 Task: Check the average views per listing of washer and dry in the last 3 years.
Action: Mouse moved to (853, 223)
Screenshot: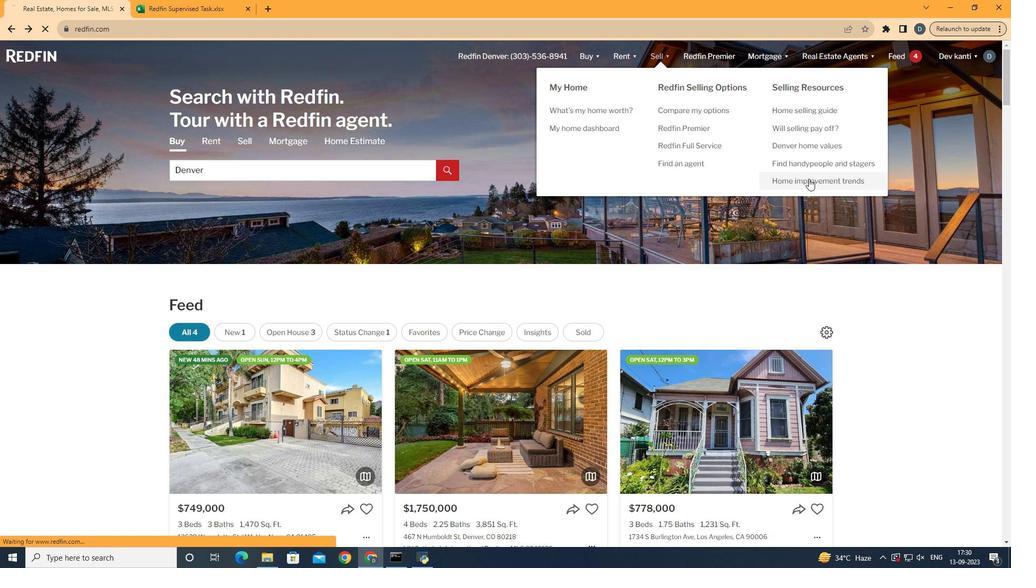 
Action: Mouse pressed left at (853, 223)
Screenshot: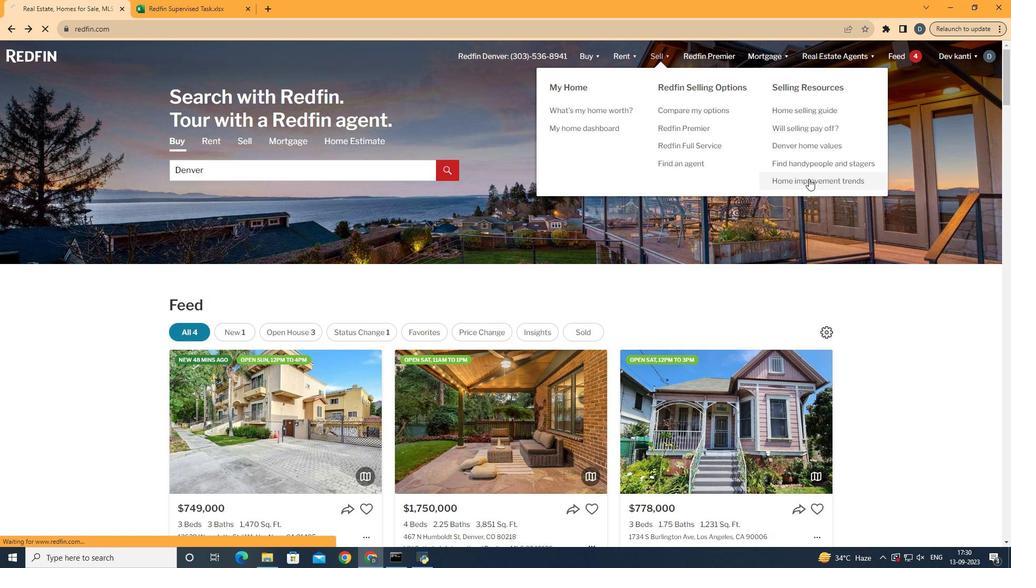 
Action: Mouse moved to (300, 247)
Screenshot: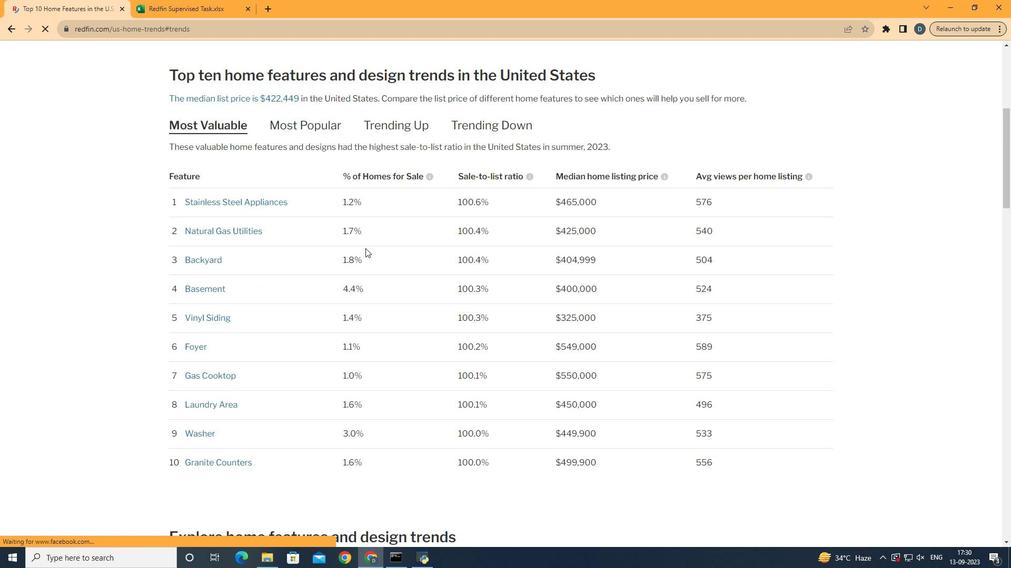 
Action: Mouse pressed left at (300, 247)
Screenshot: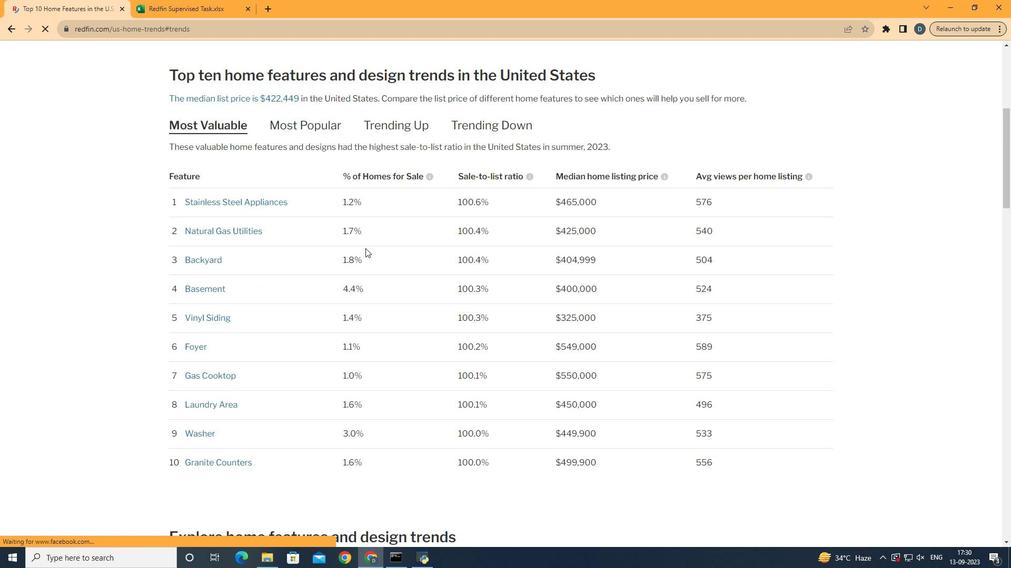 
Action: Mouse moved to (634, 313)
Screenshot: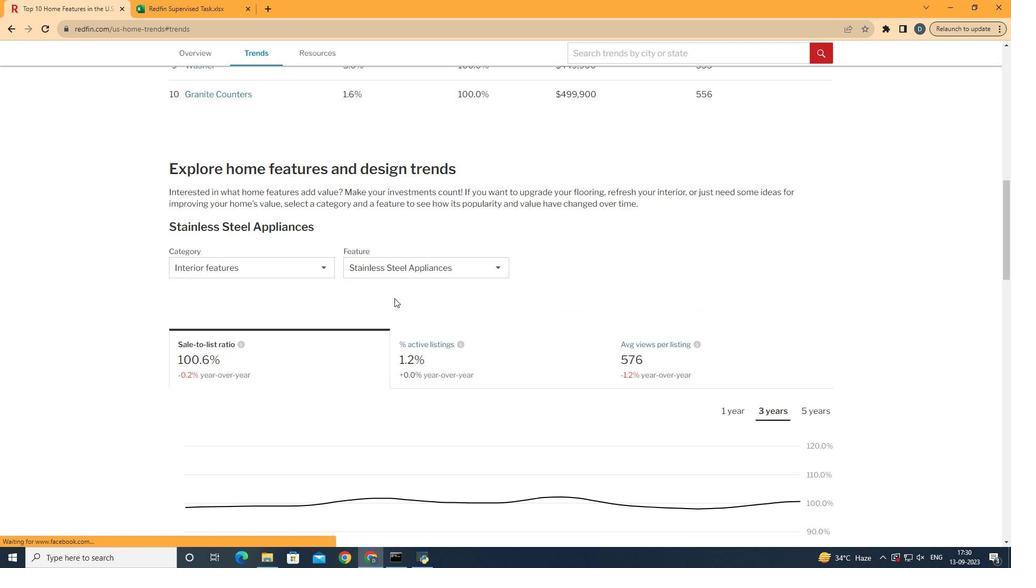 
Action: Mouse scrolled (634, 313) with delta (0, 0)
Screenshot: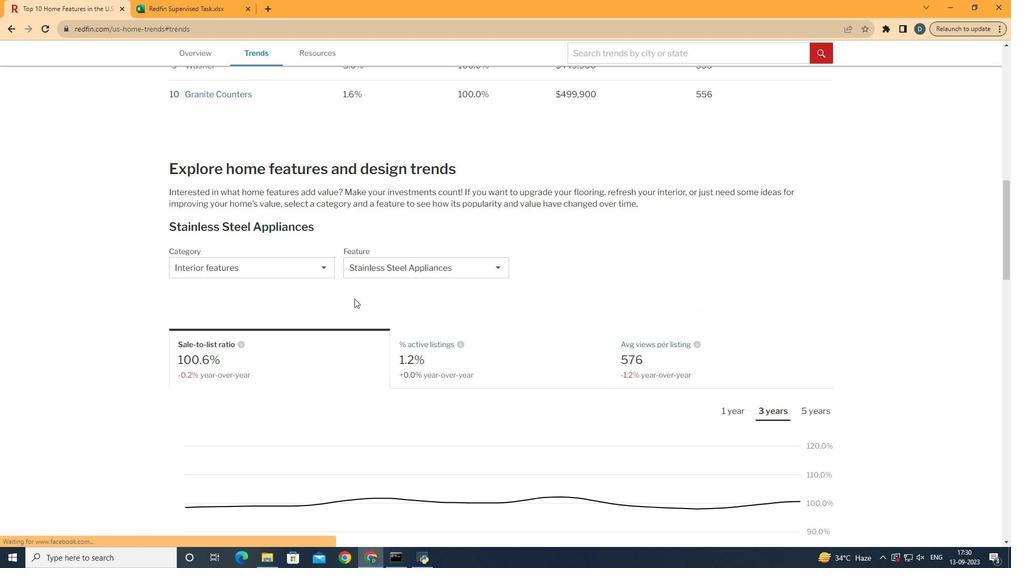 
Action: Mouse scrolled (634, 313) with delta (0, 0)
Screenshot: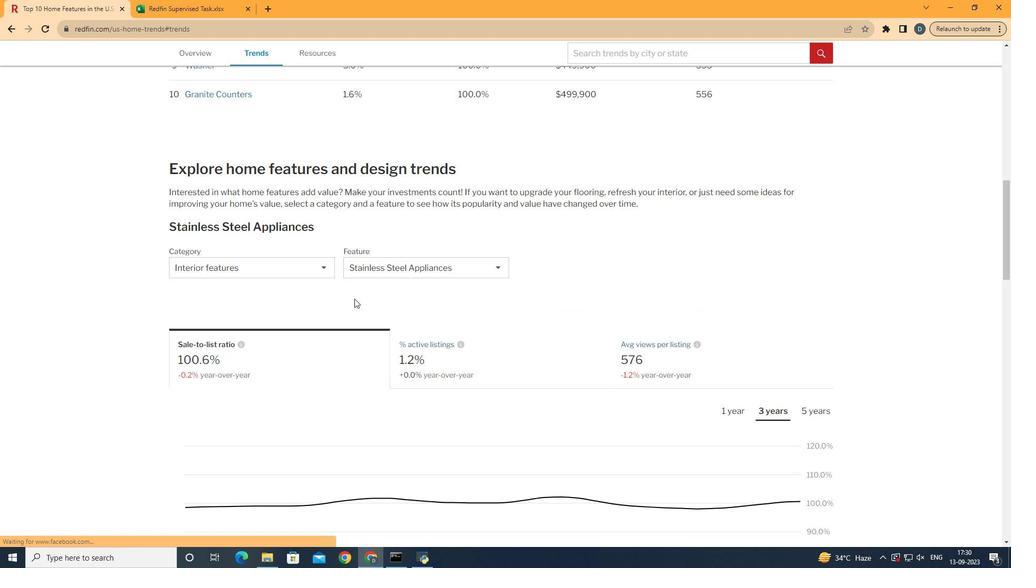 
Action: Mouse moved to (634, 313)
Screenshot: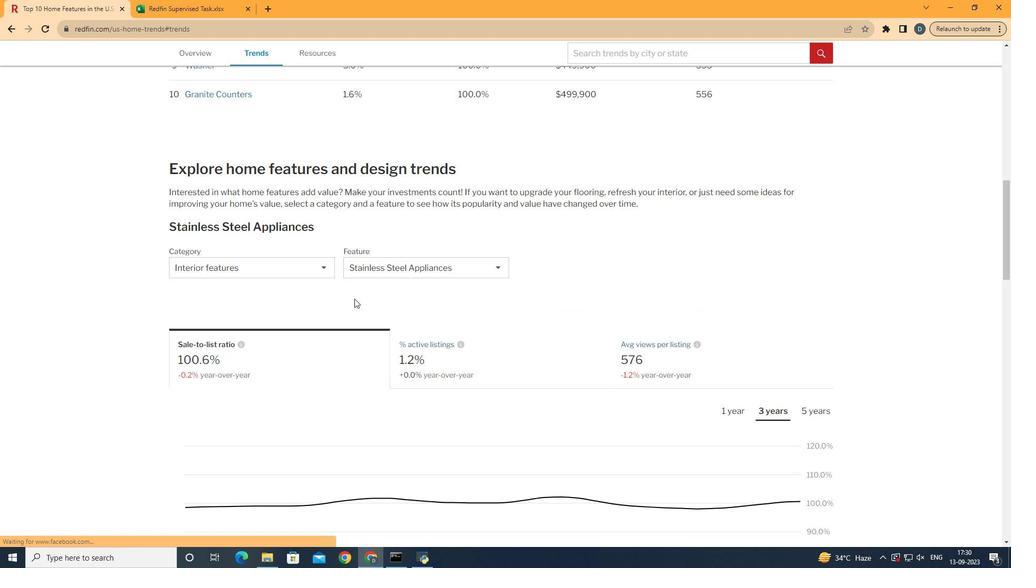 
Action: Mouse scrolled (634, 313) with delta (0, 0)
Screenshot: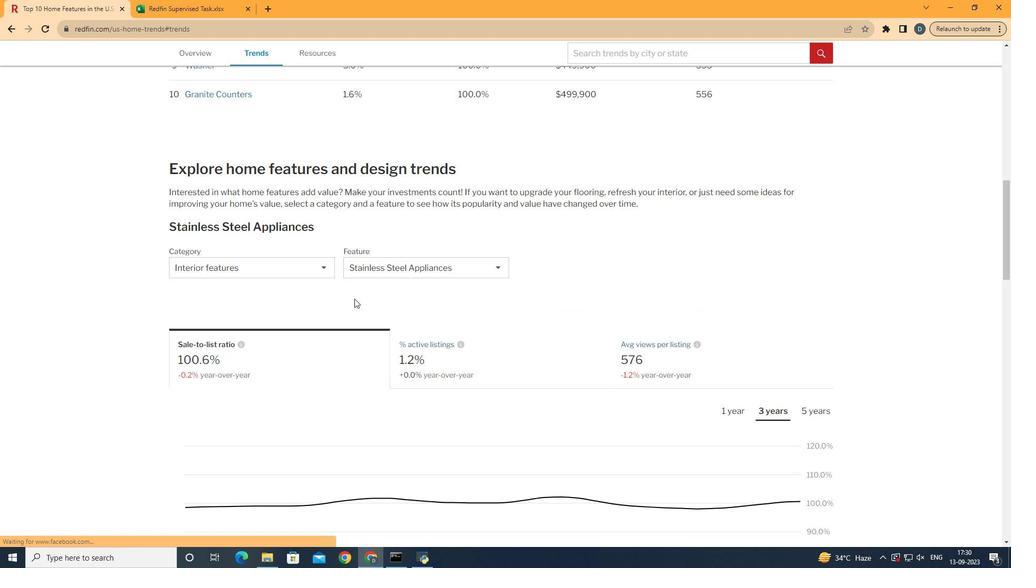 
Action: Mouse scrolled (634, 313) with delta (0, 0)
Screenshot: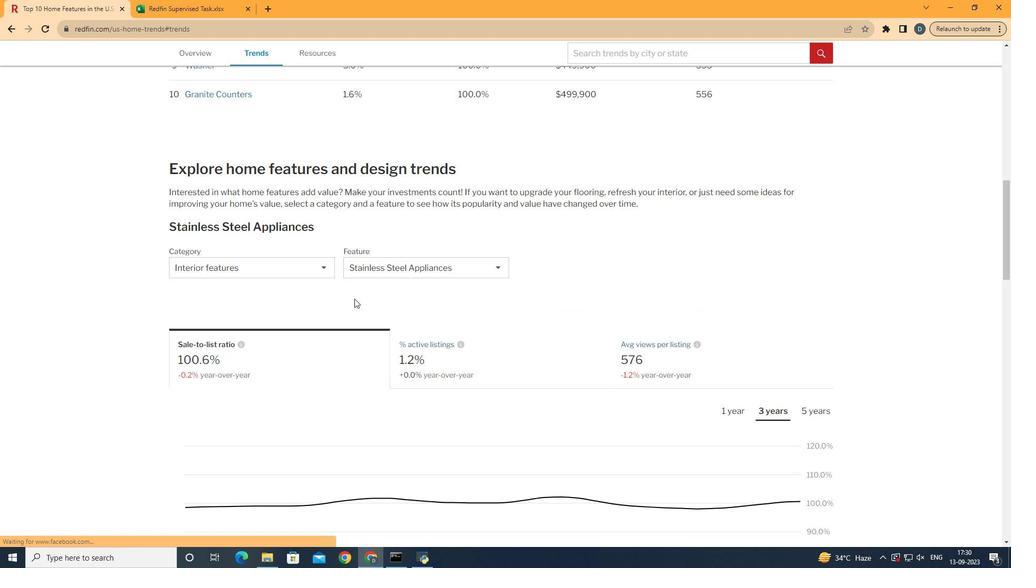 
Action: Mouse scrolled (634, 313) with delta (0, 0)
Screenshot: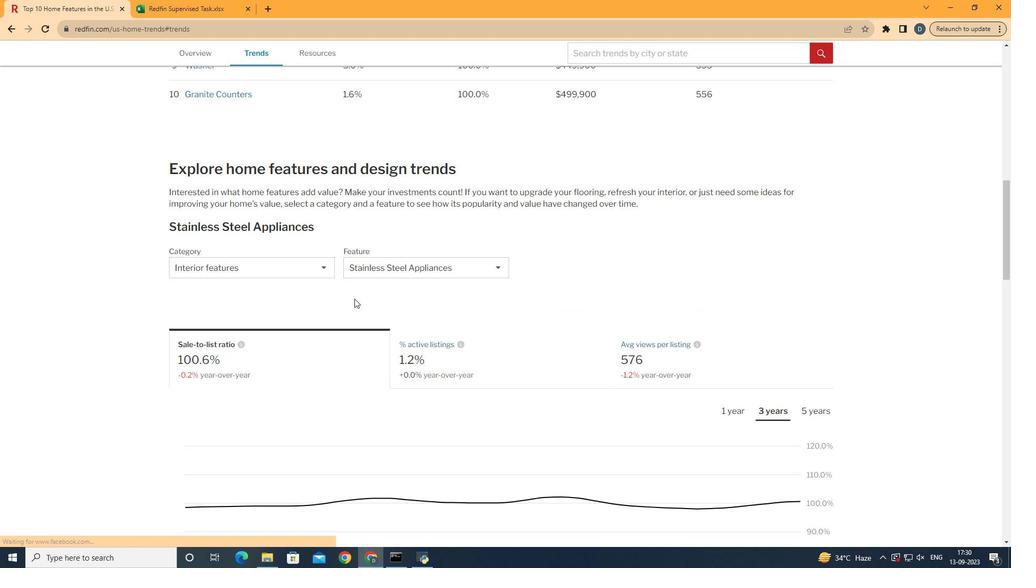 
Action: Mouse scrolled (634, 313) with delta (0, 0)
Screenshot: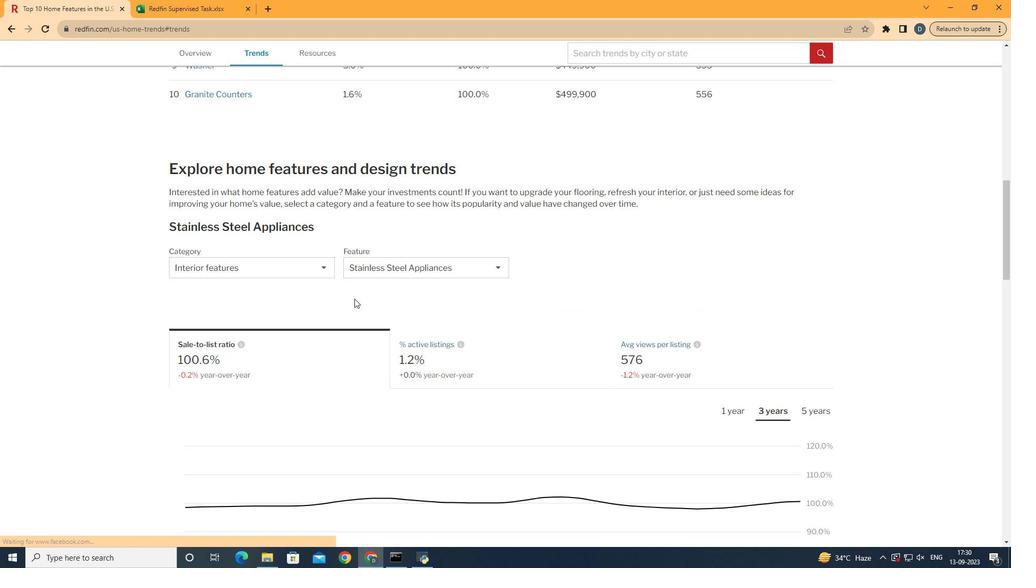 
Action: Mouse scrolled (634, 313) with delta (0, 0)
Screenshot: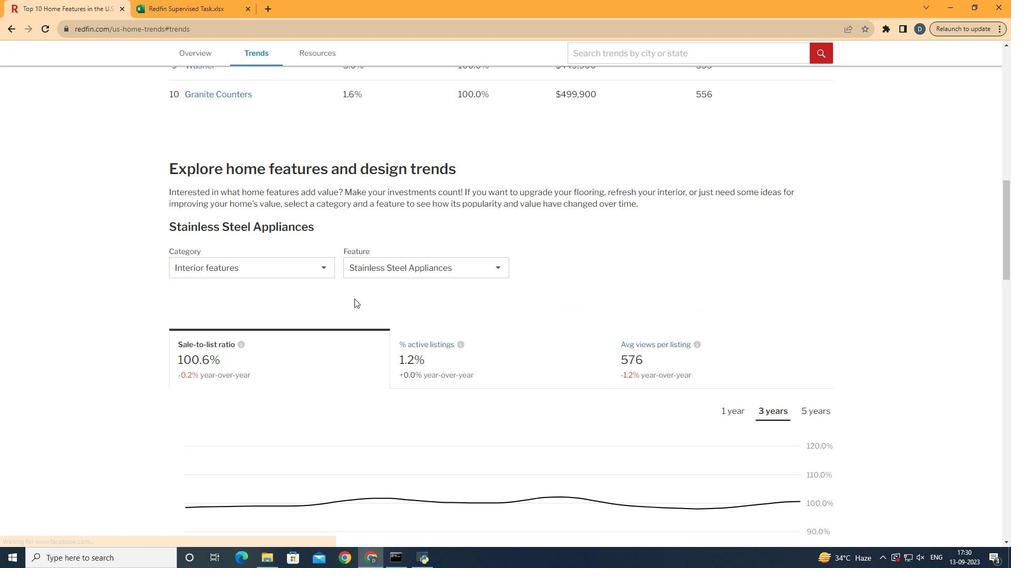 
Action: Mouse moved to (399, 343)
Screenshot: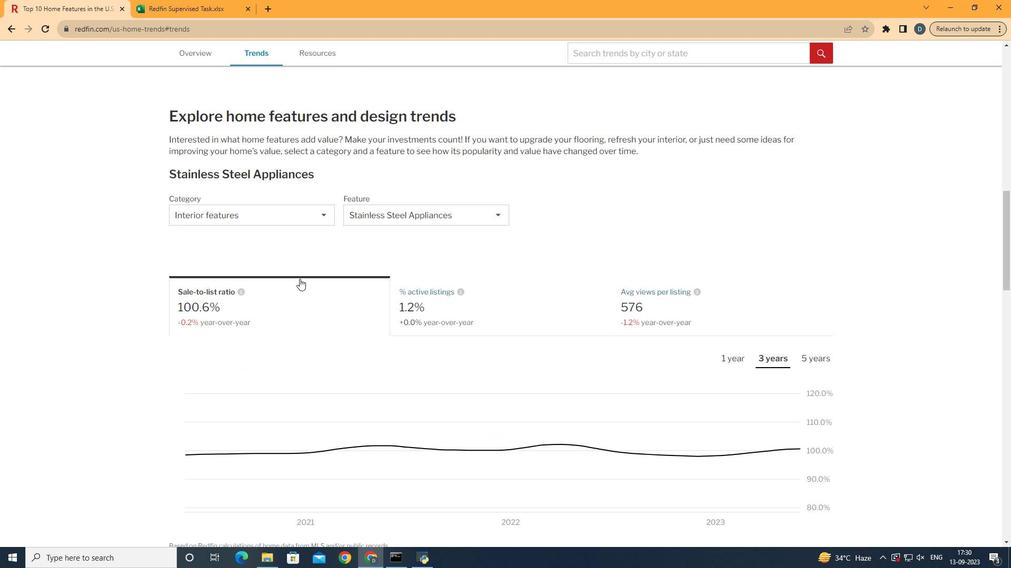 
Action: Mouse scrolled (399, 343) with delta (0, 0)
Screenshot: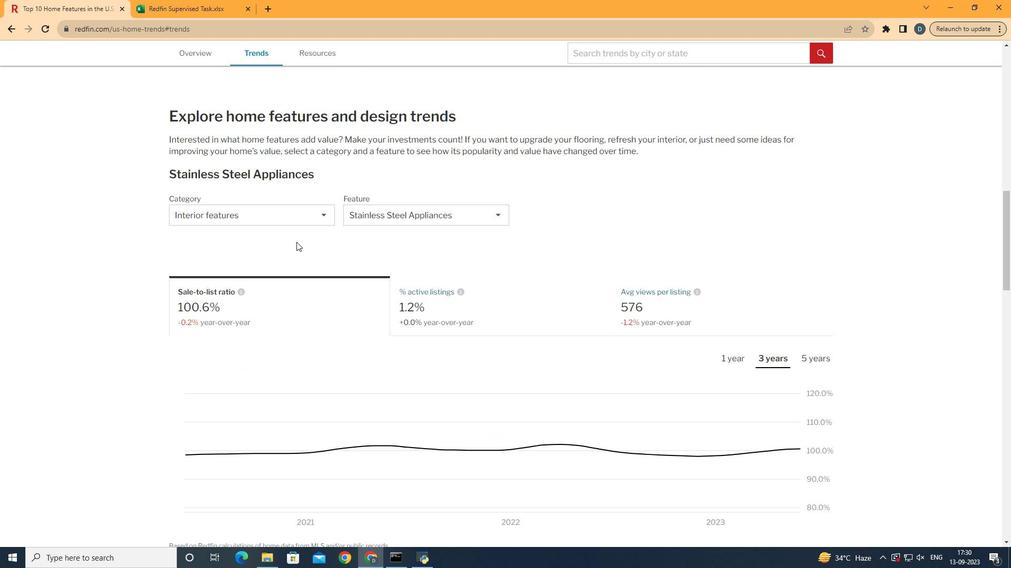 
Action: Mouse moved to (342, 248)
Screenshot: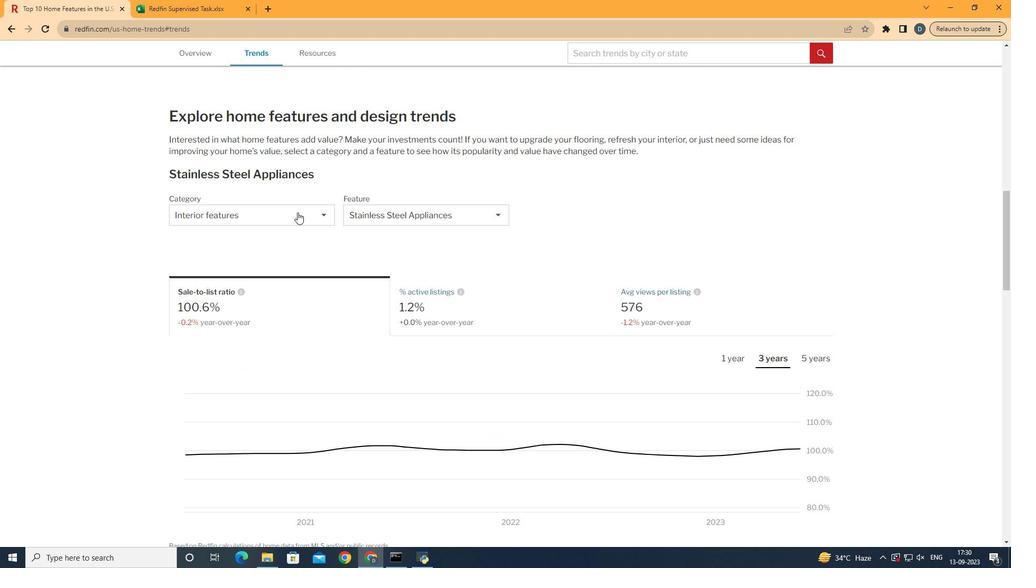 
Action: Mouse pressed left at (342, 248)
Screenshot: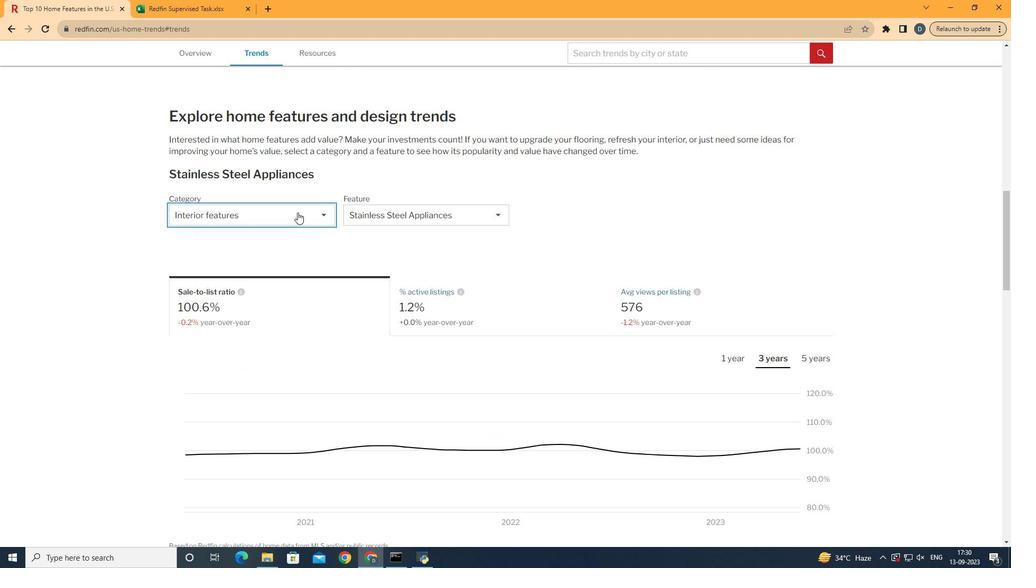 
Action: Mouse moved to (342, 257)
Screenshot: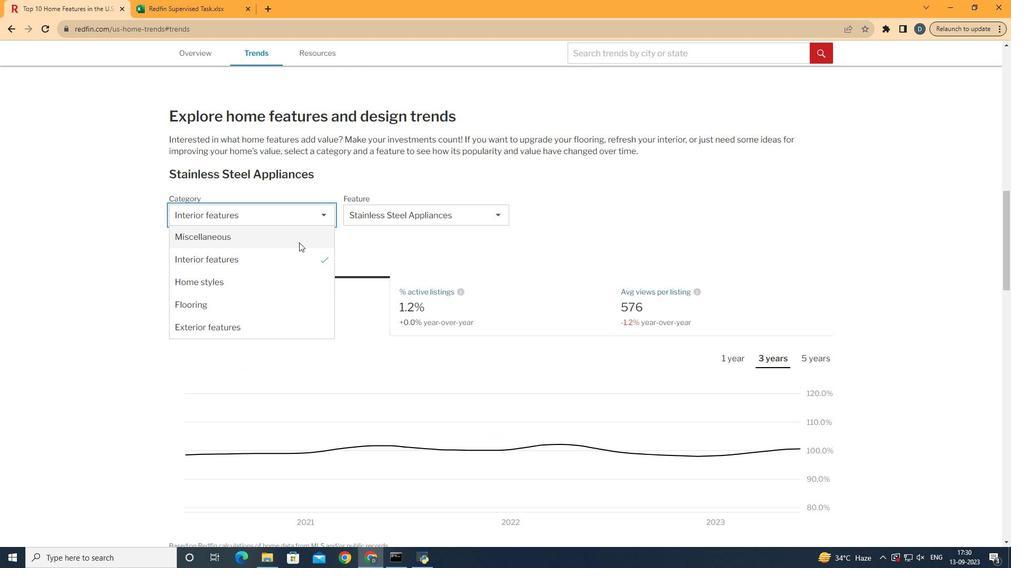 
Action: Mouse pressed left at (342, 257)
Screenshot: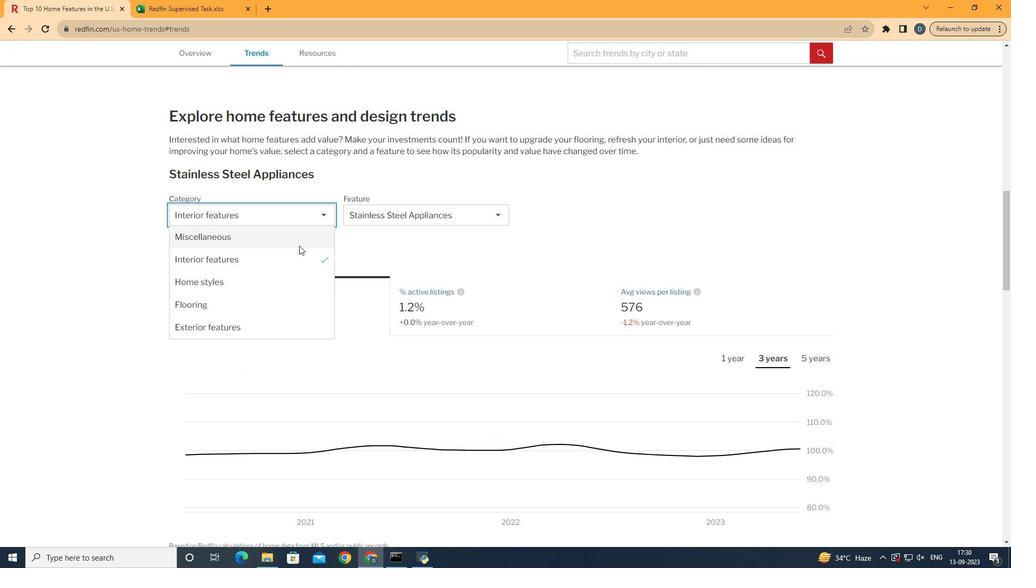 
Action: Mouse moved to (342, 302)
Screenshot: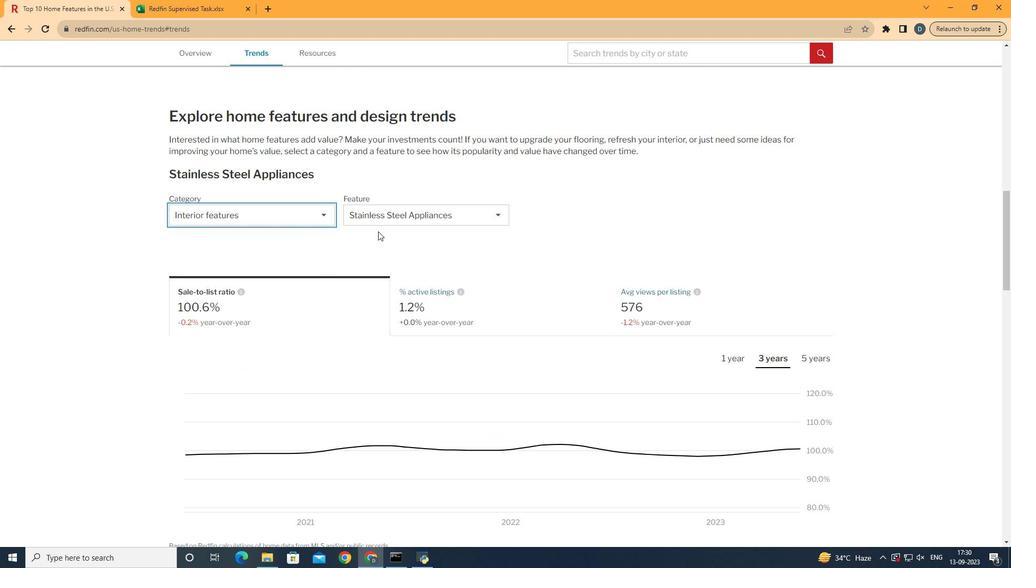 
Action: Mouse pressed left at (342, 302)
Screenshot: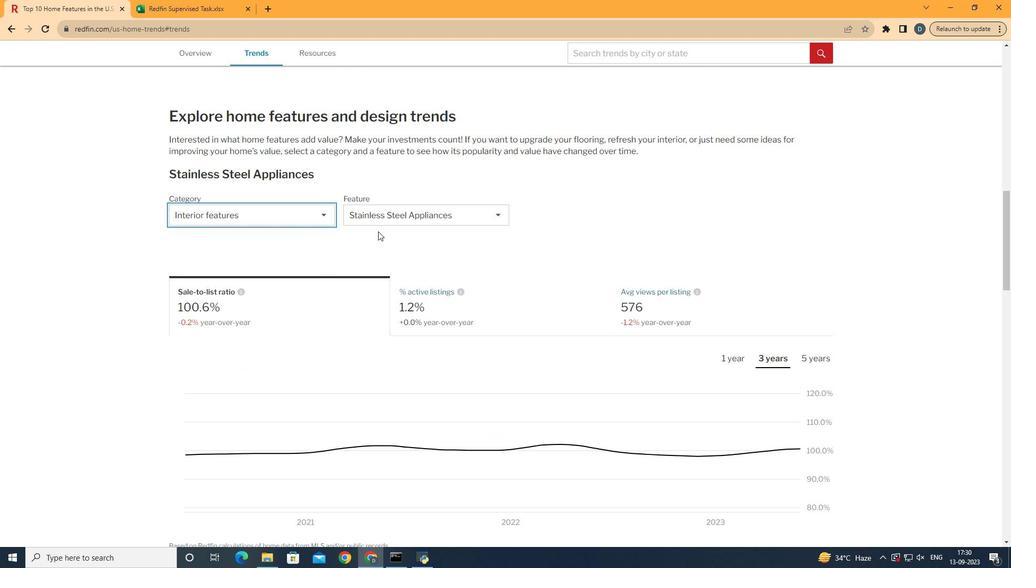 
Action: Mouse moved to (438, 264)
Screenshot: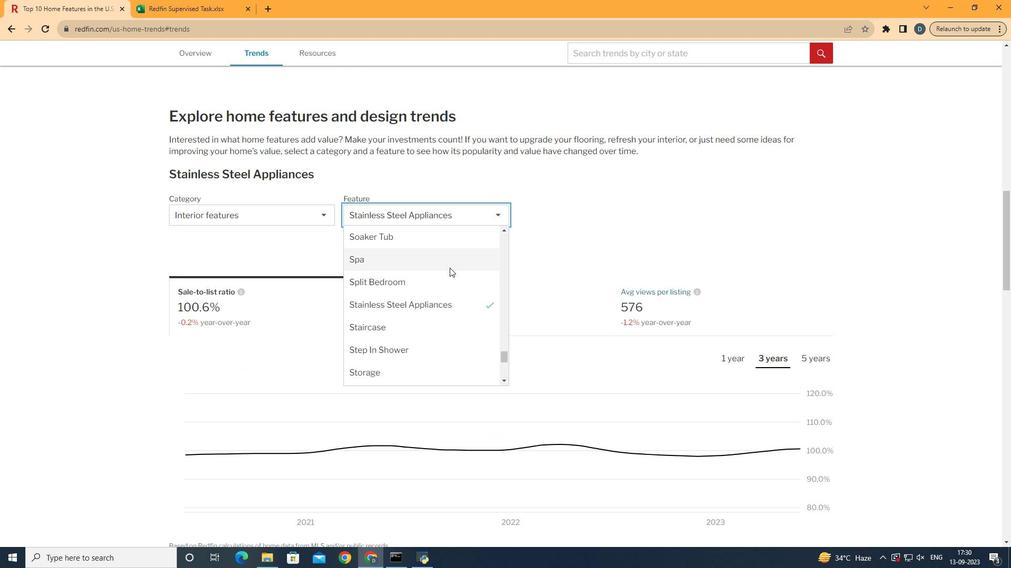 
Action: Mouse pressed left at (438, 264)
Screenshot: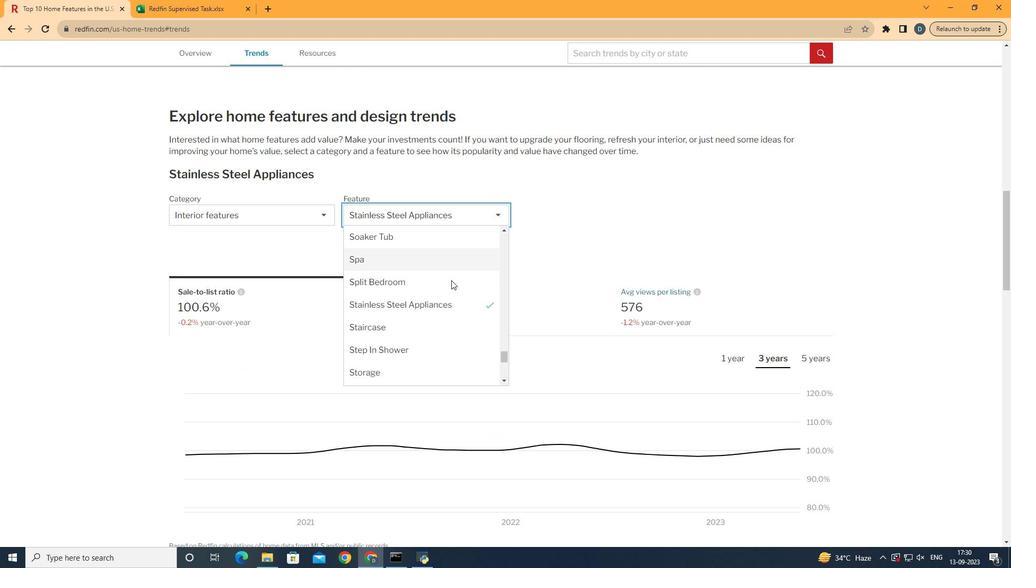
Action: Mouse moved to (490, 345)
Screenshot: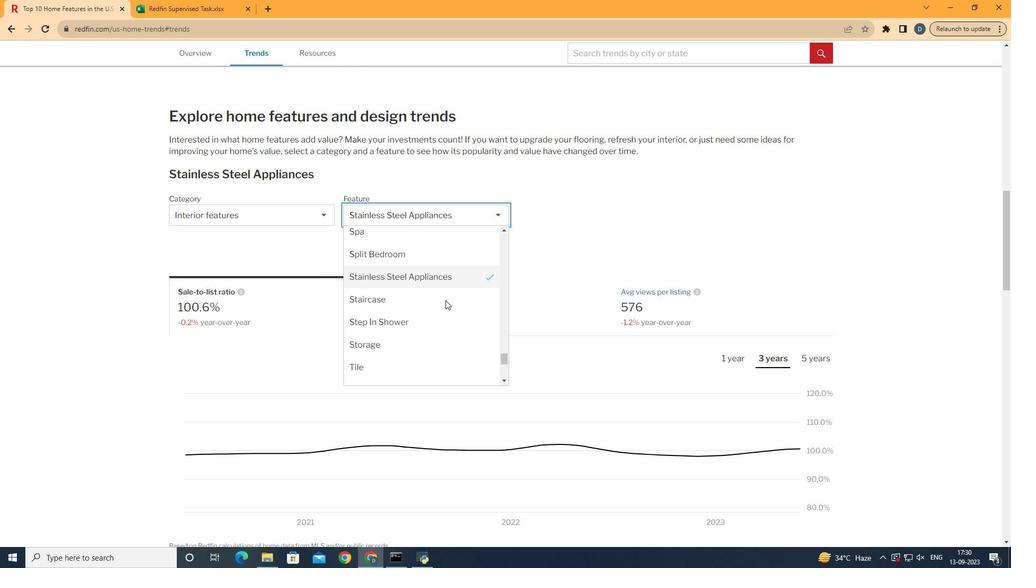 
Action: Mouse scrolled (490, 345) with delta (0, 0)
Screenshot: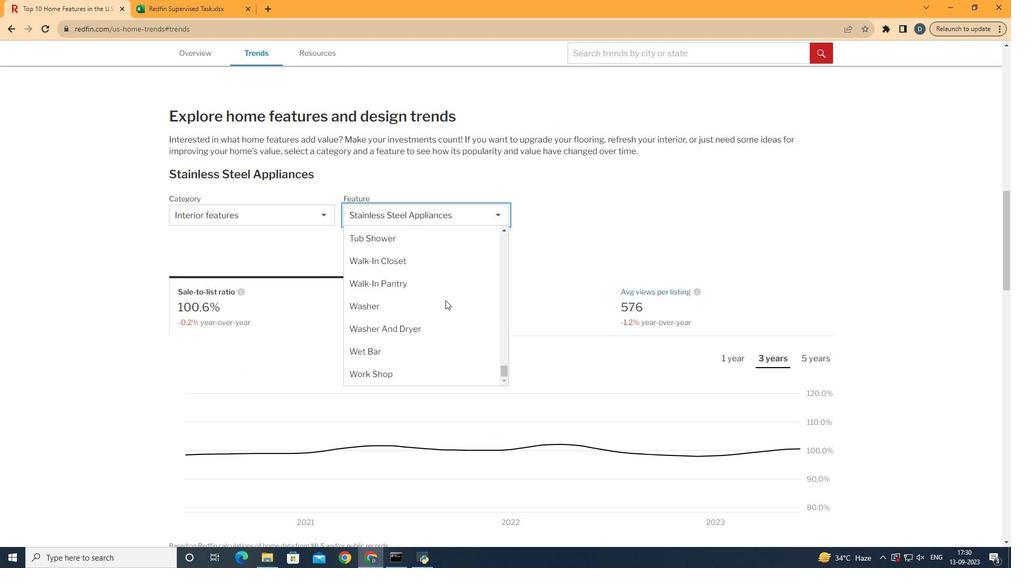 
Action: Mouse scrolled (490, 345) with delta (0, 0)
Screenshot: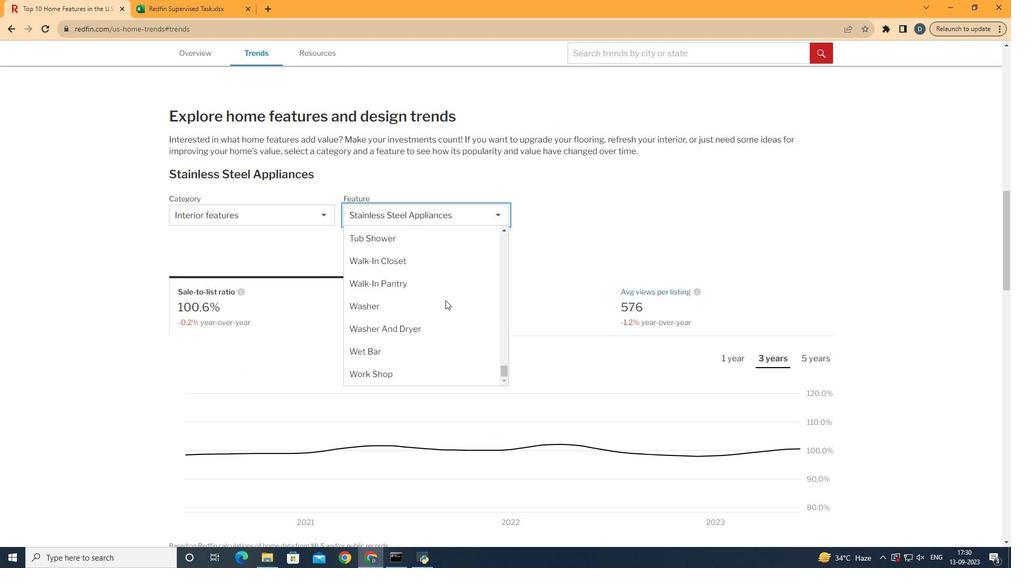 
Action: Mouse scrolled (490, 345) with delta (0, 0)
Screenshot: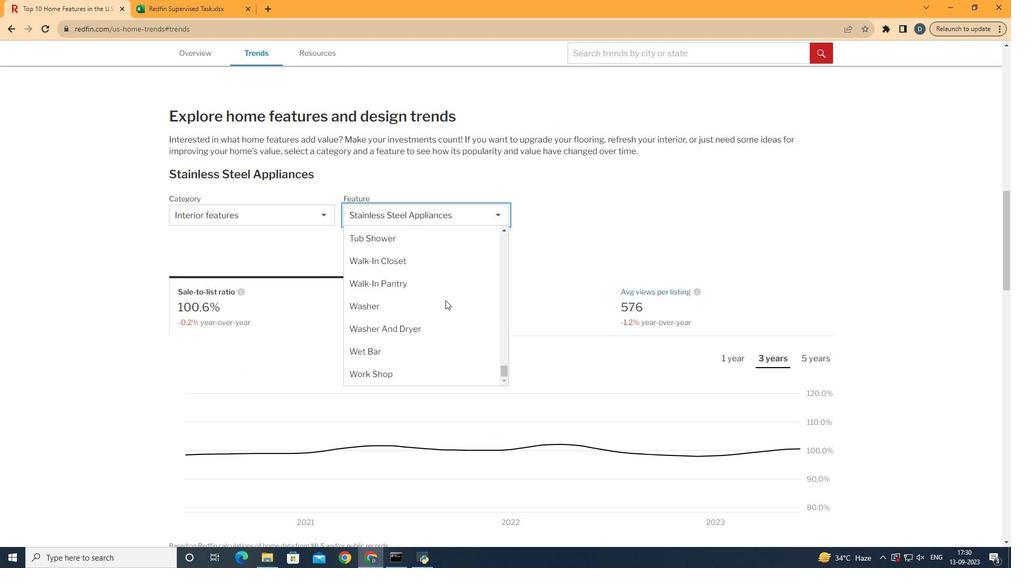 
Action: Mouse scrolled (490, 345) with delta (0, 0)
Screenshot: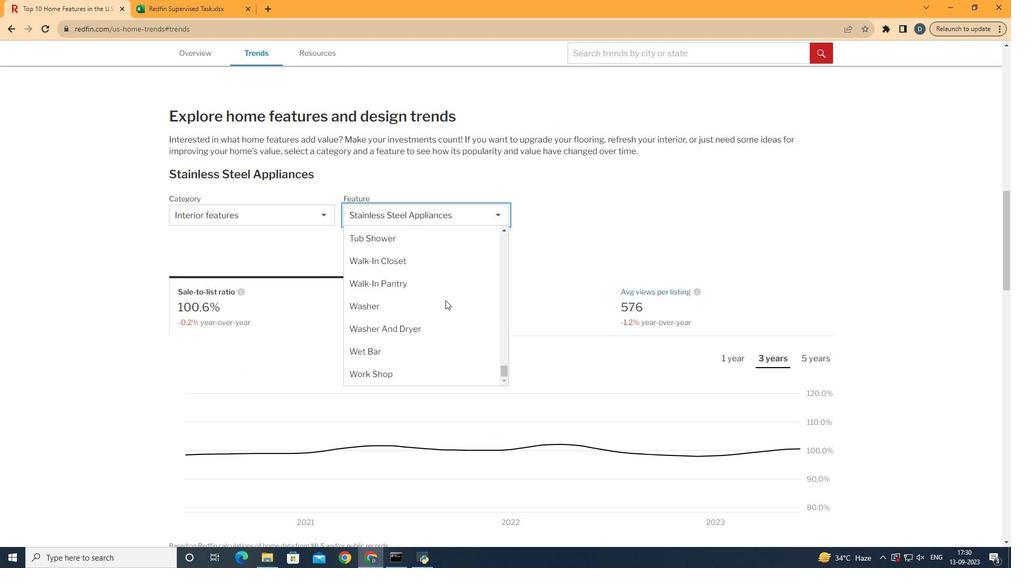 
Action: Mouse scrolled (490, 345) with delta (0, 0)
Screenshot: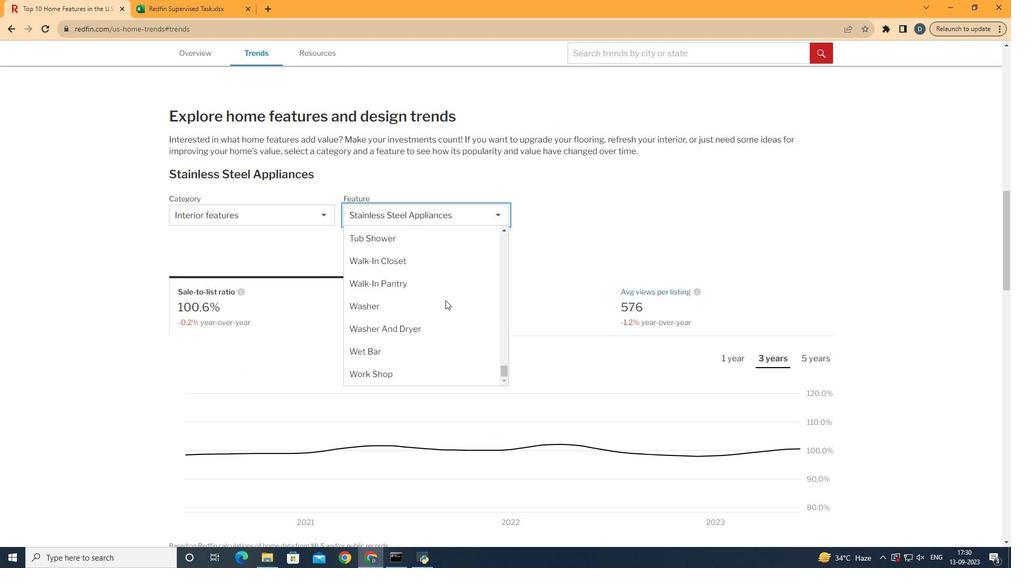 
Action: Mouse scrolled (490, 345) with delta (0, 0)
Screenshot: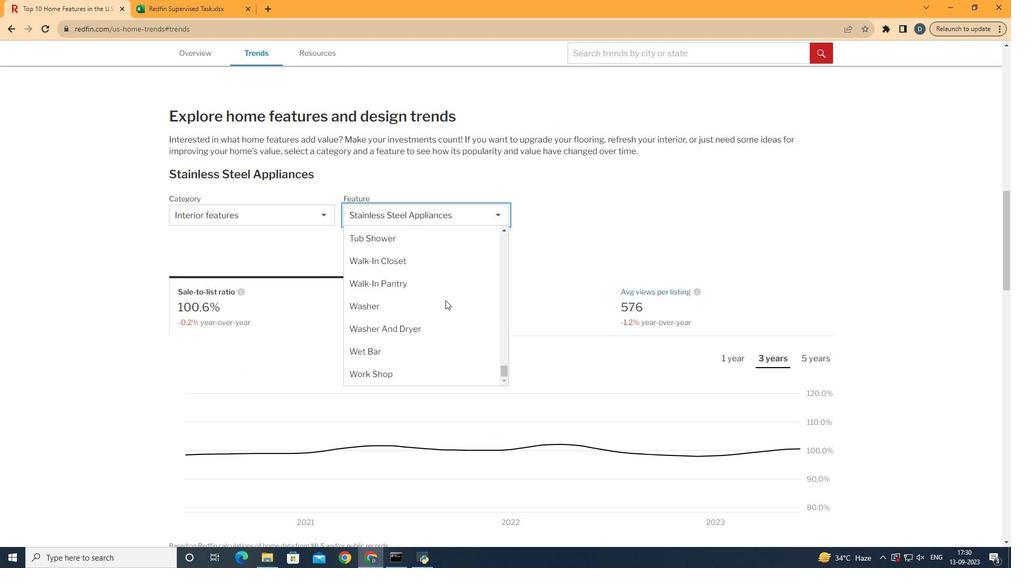 
Action: Mouse scrolled (490, 345) with delta (0, 0)
Screenshot: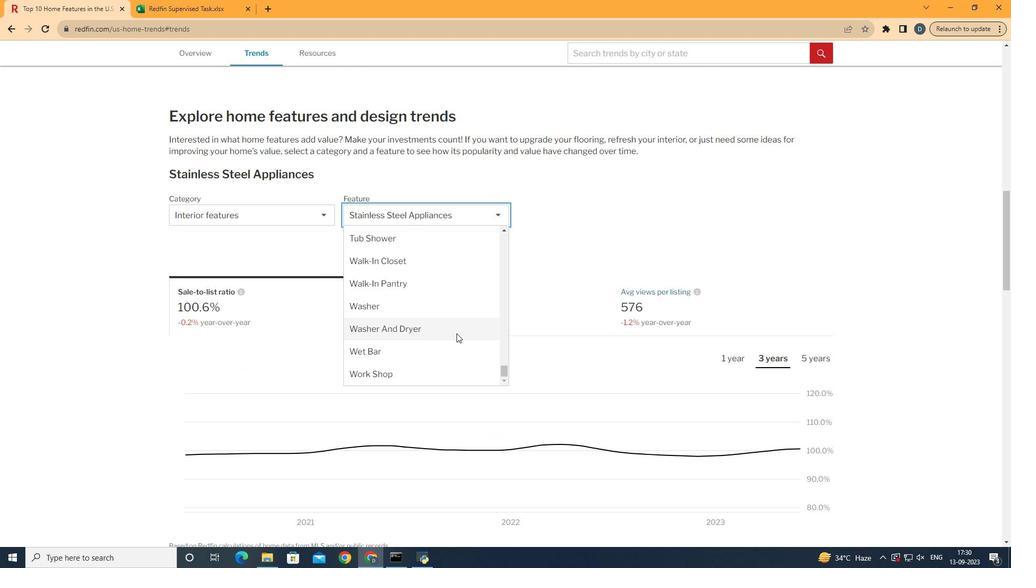 
Action: Mouse scrolled (490, 345) with delta (0, 0)
Screenshot: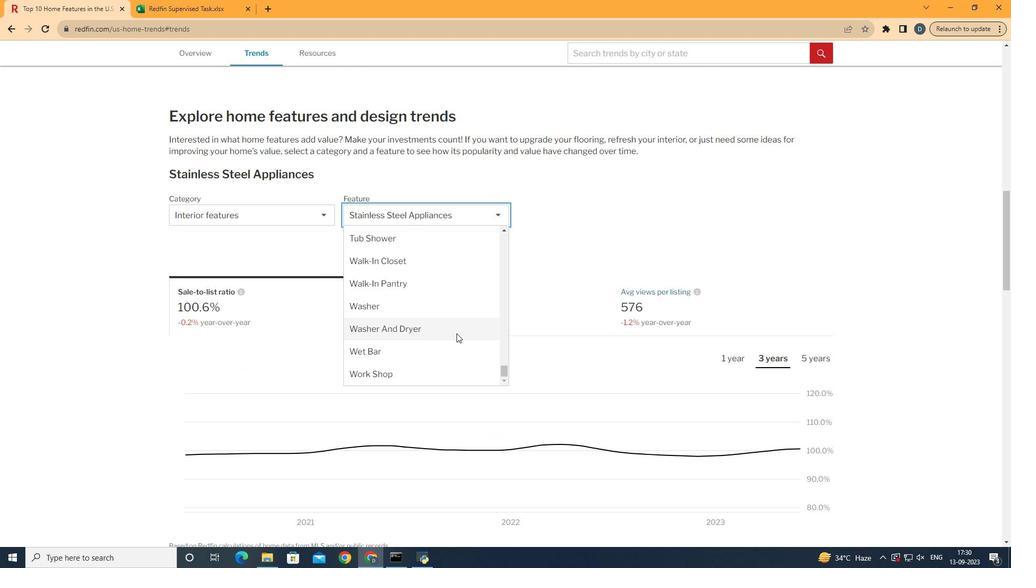 
Action: Mouse scrolled (490, 345) with delta (0, 0)
Screenshot: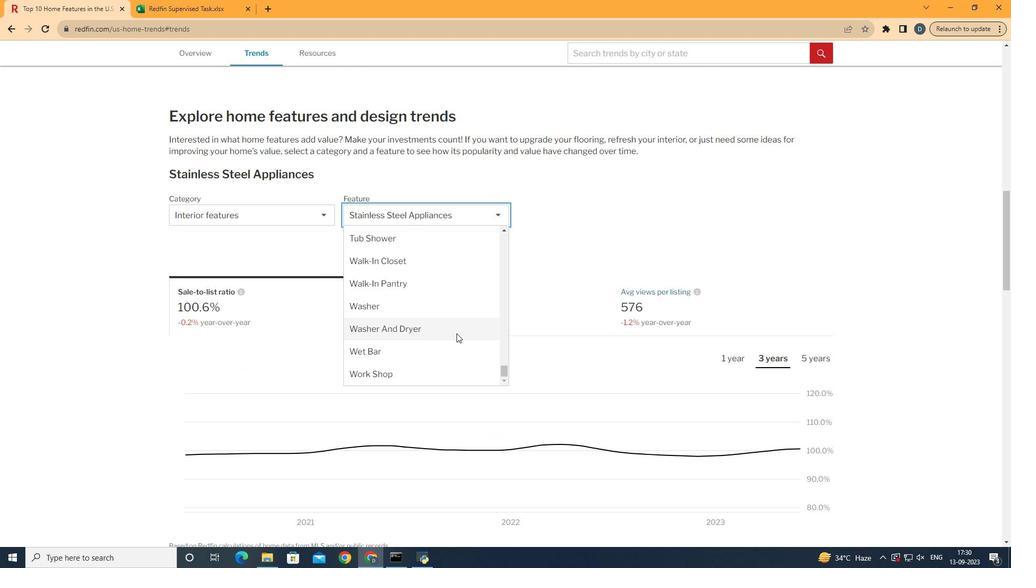 
Action: Mouse moved to (501, 378)
Screenshot: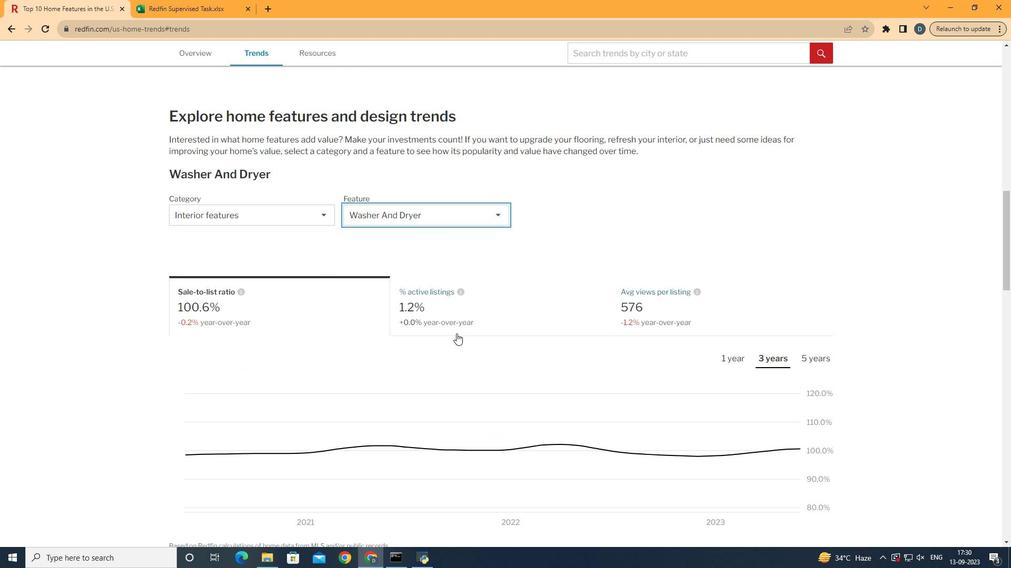 
Action: Mouse pressed left at (501, 378)
Screenshot: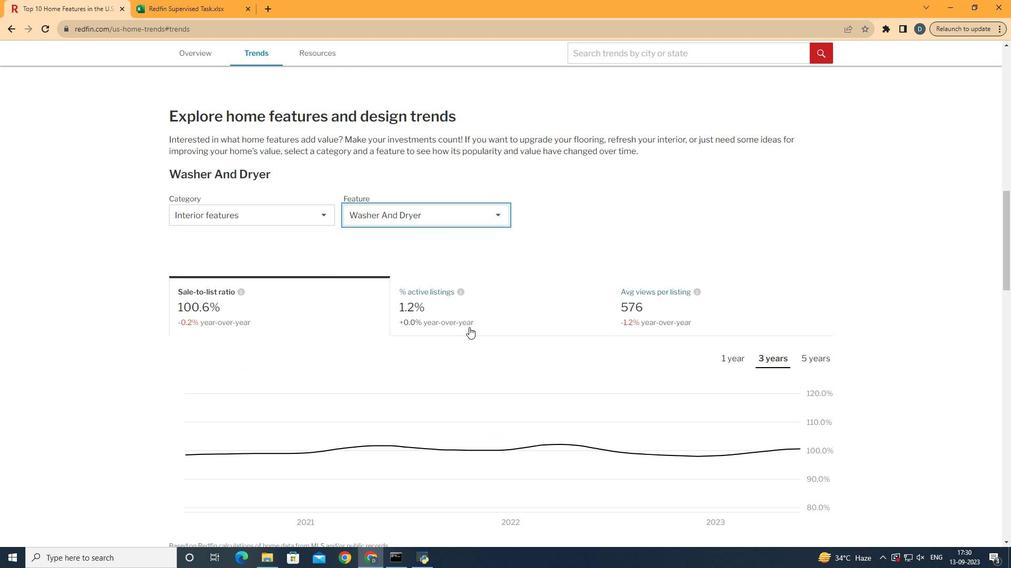 
Action: Mouse moved to (771, 353)
Screenshot: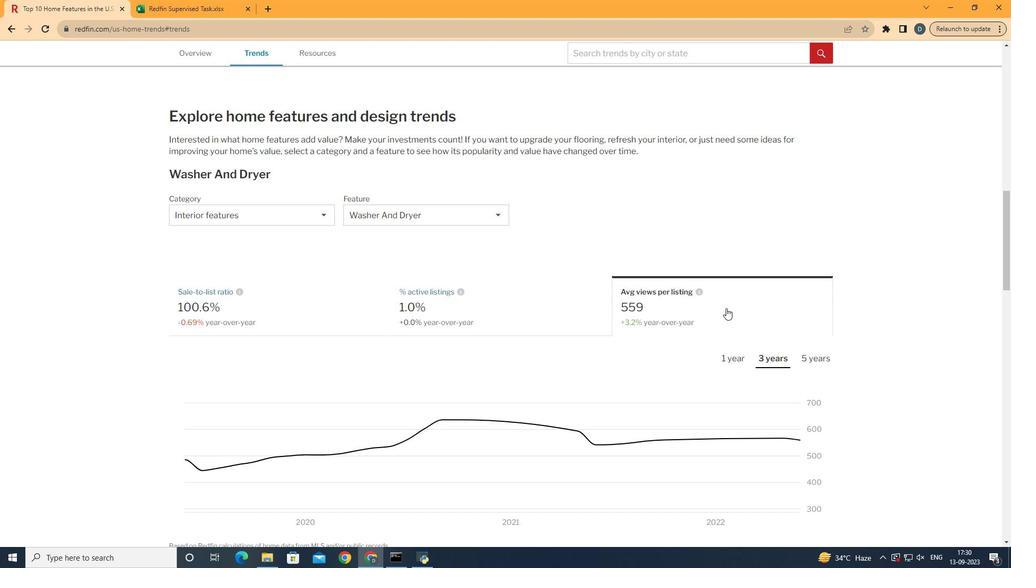 
Action: Mouse pressed left at (771, 353)
Screenshot: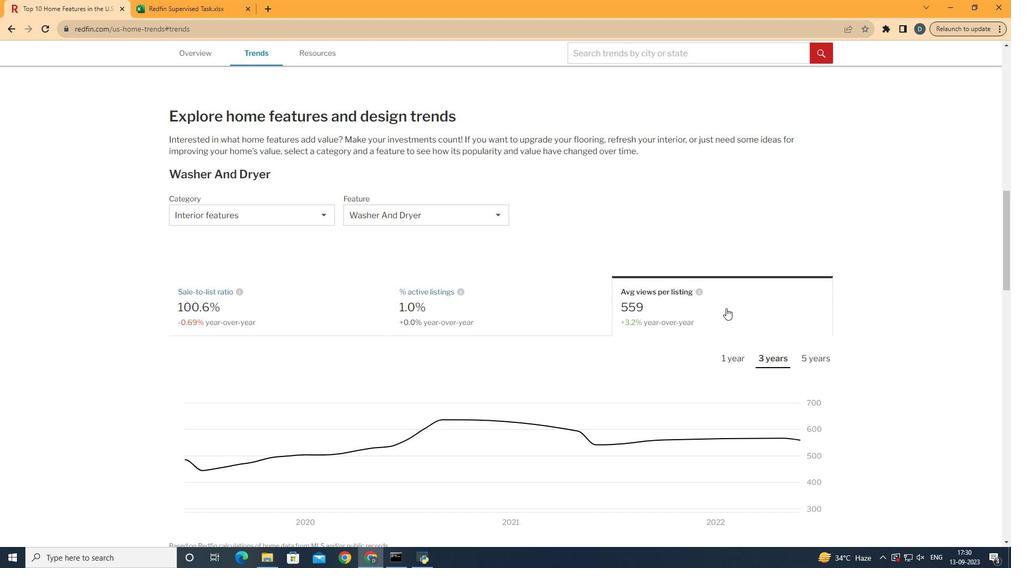 
Action: Mouse moved to (829, 401)
Screenshot: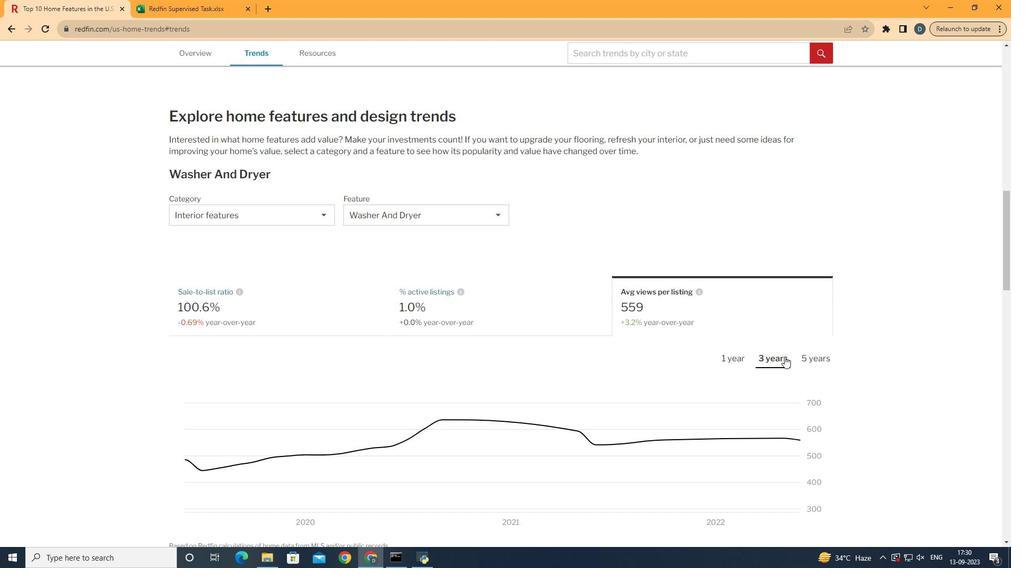 
Action: Mouse pressed left at (829, 401)
Screenshot: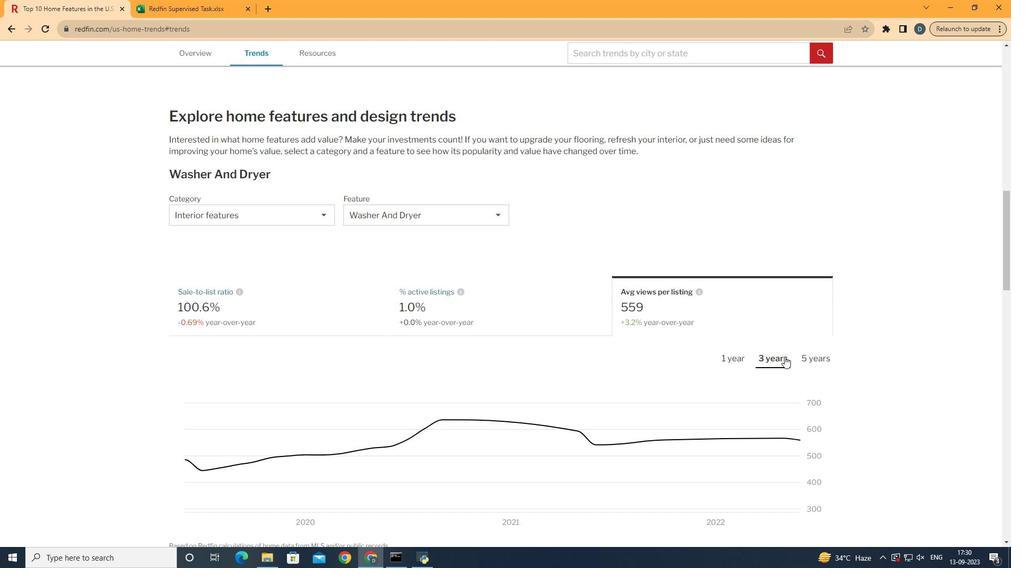 
